 Task: Jump backward in the video.
Action: Mouse moved to (25, 16)
Screenshot: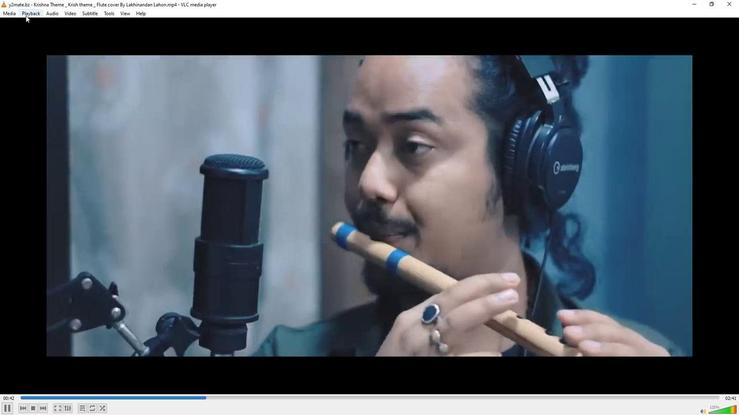 
Action: Mouse pressed left at (25, 16)
Screenshot: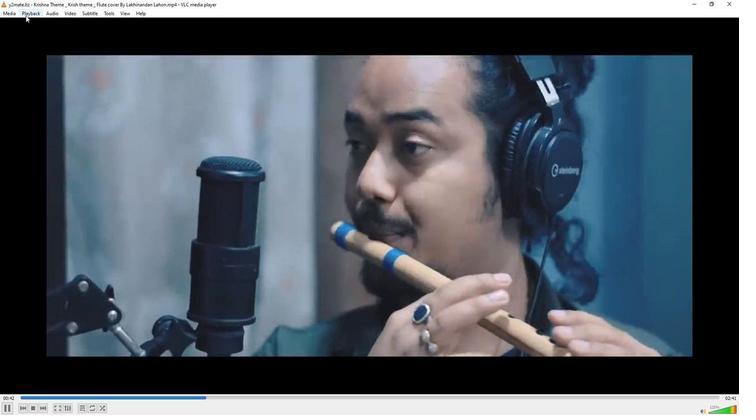 
Action: Mouse moved to (50, 95)
Screenshot: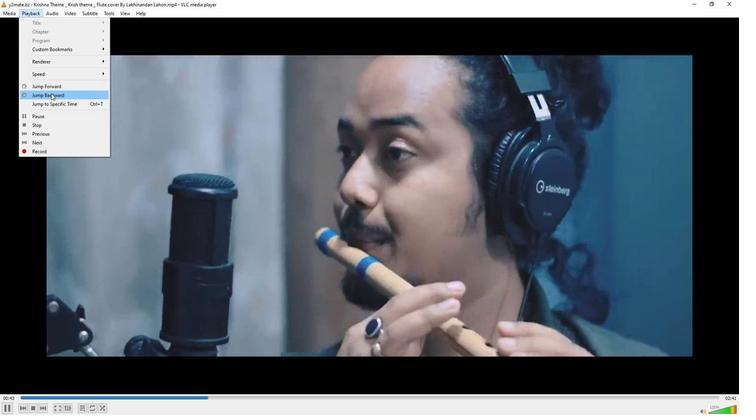 
Action: Mouse pressed left at (50, 95)
Screenshot: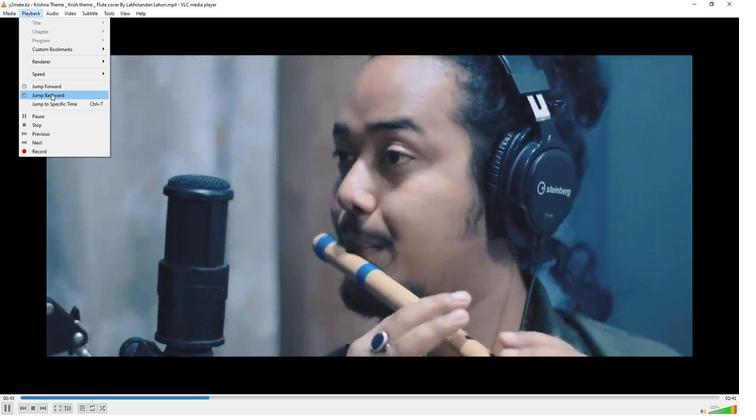 
Action: Mouse moved to (180, 153)
Screenshot: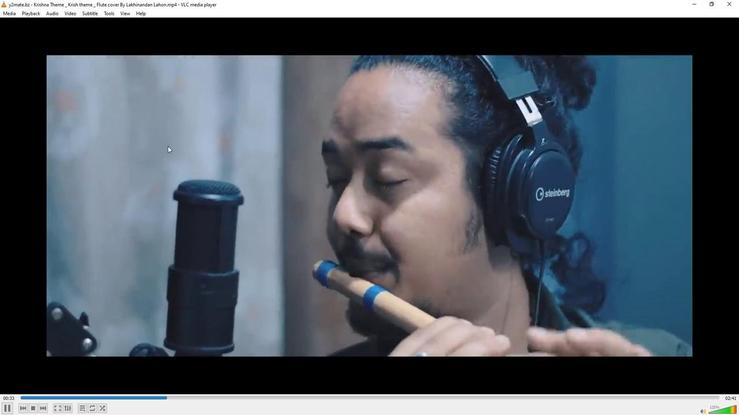 
